 Task: Sort the products by best match.
Action: Mouse moved to (53, 354)
Screenshot: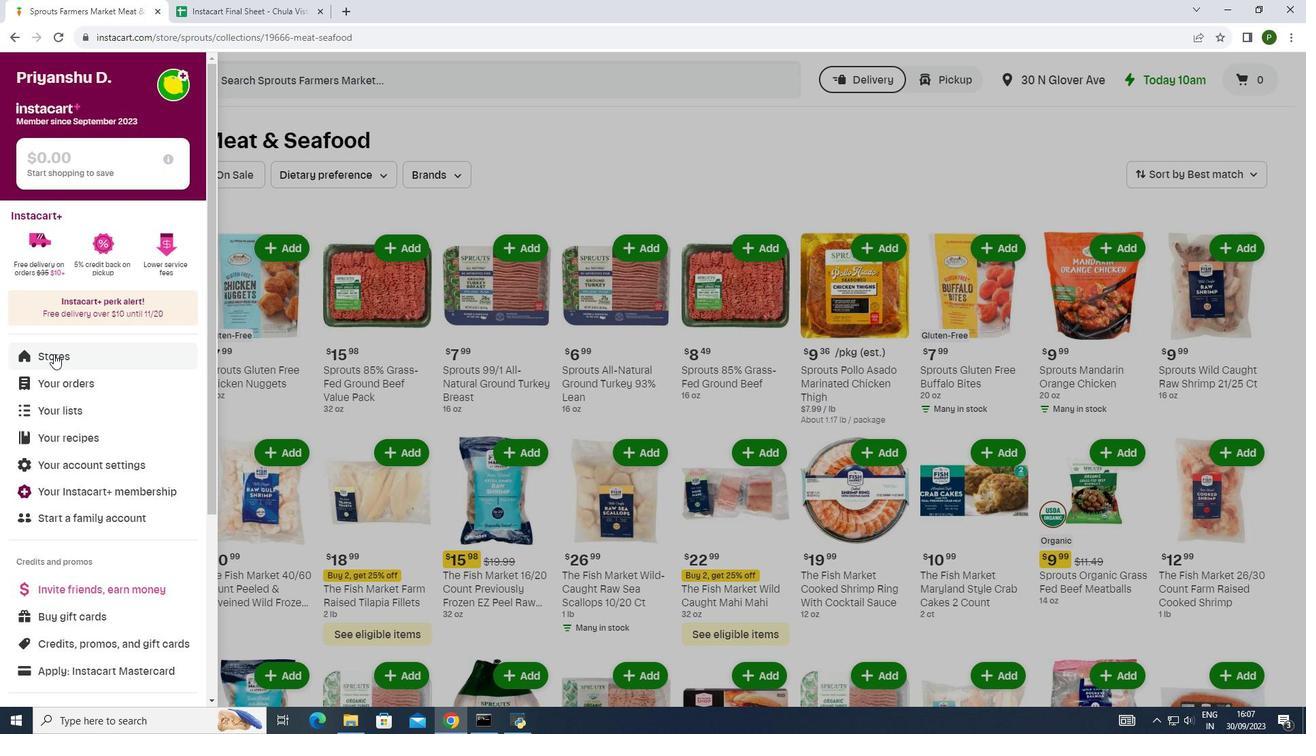 
Action: Mouse pressed left at (53, 354)
Screenshot: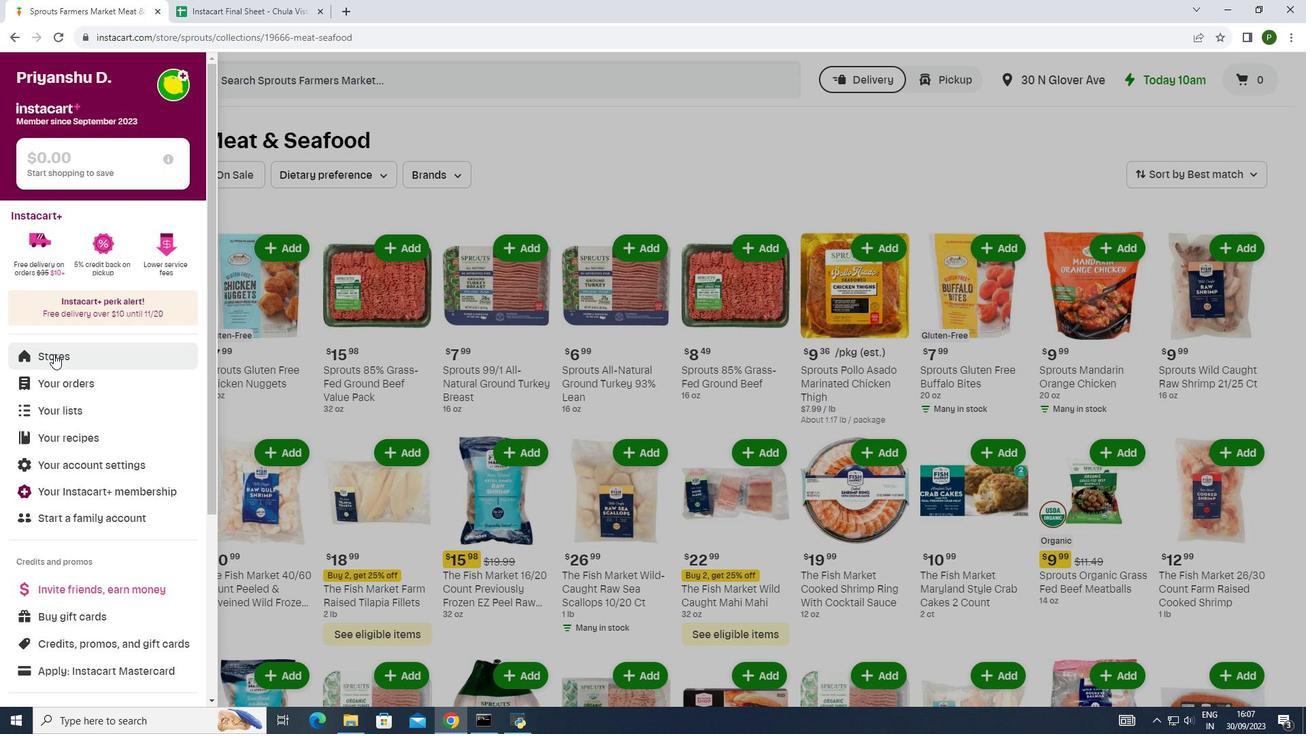 
Action: Mouse moved to (306, 146)
Screenshot: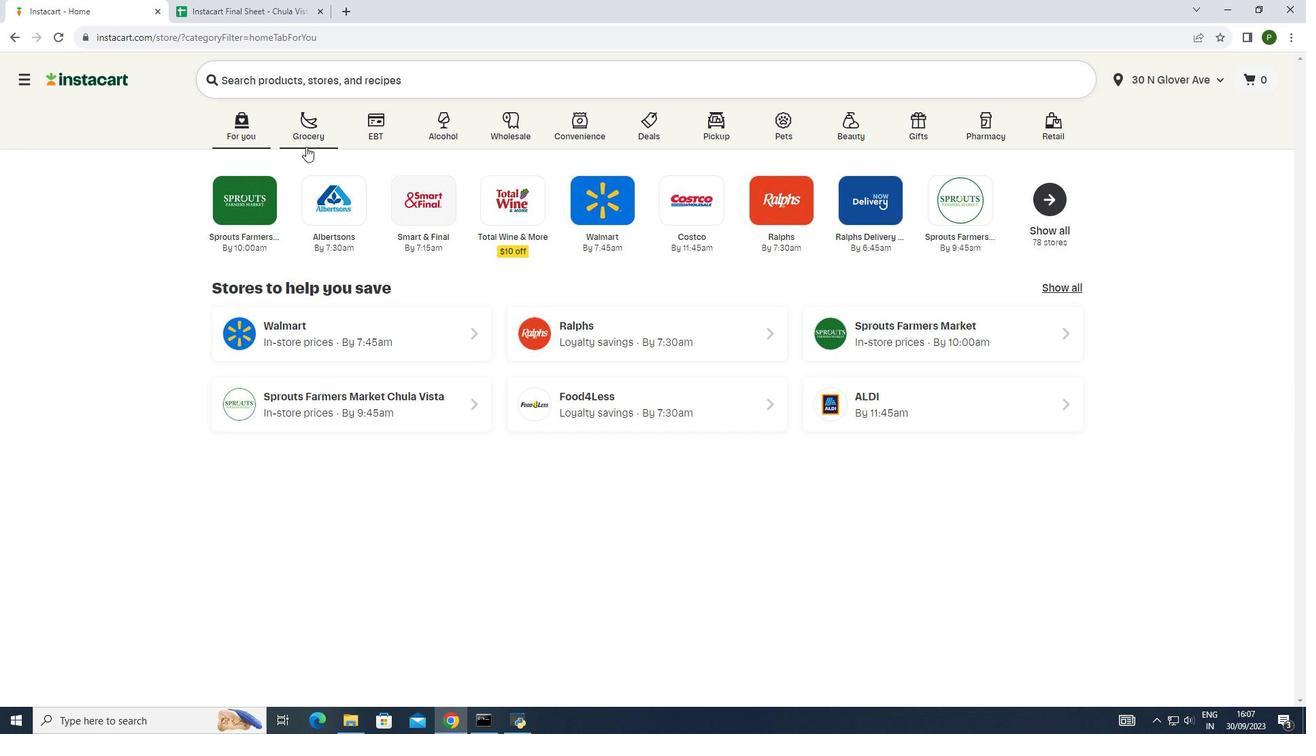 
Action: Mouse pressed left at (306, 146)
Screenshot: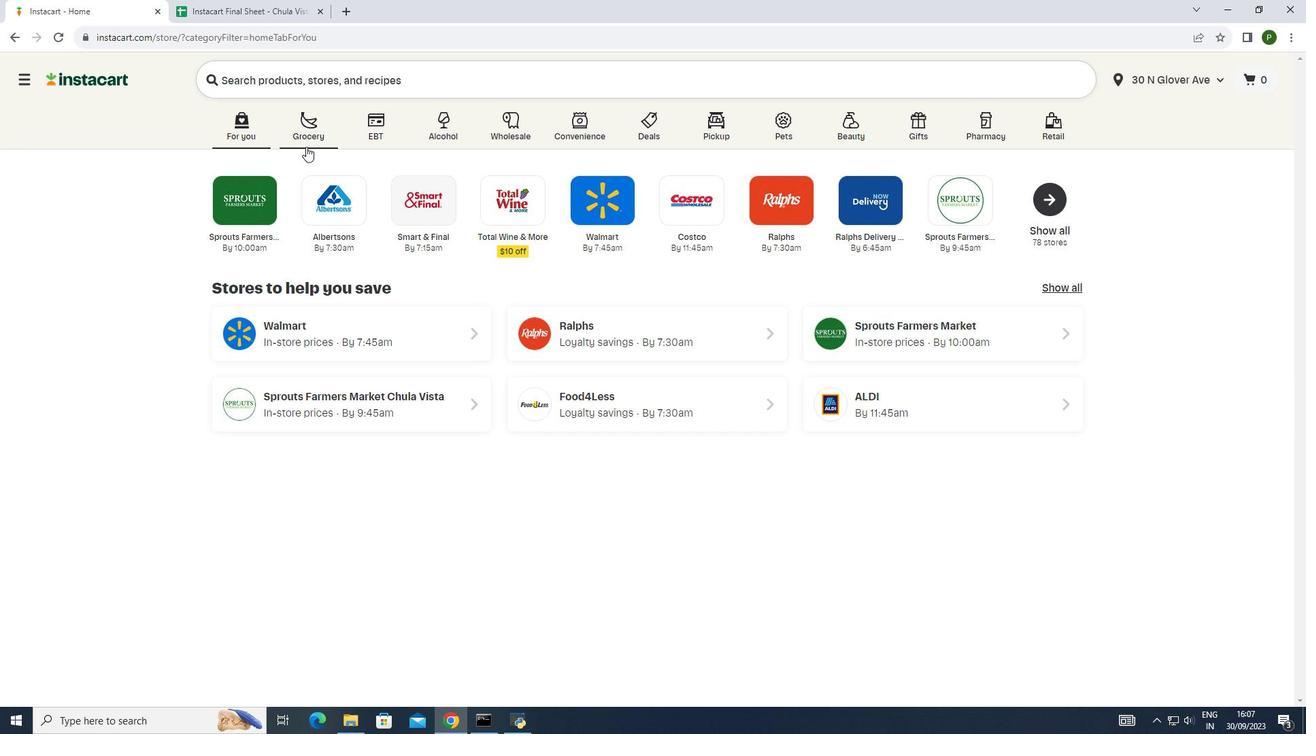 
Action: Mouse pressed left at (306, 146)
Screenshot: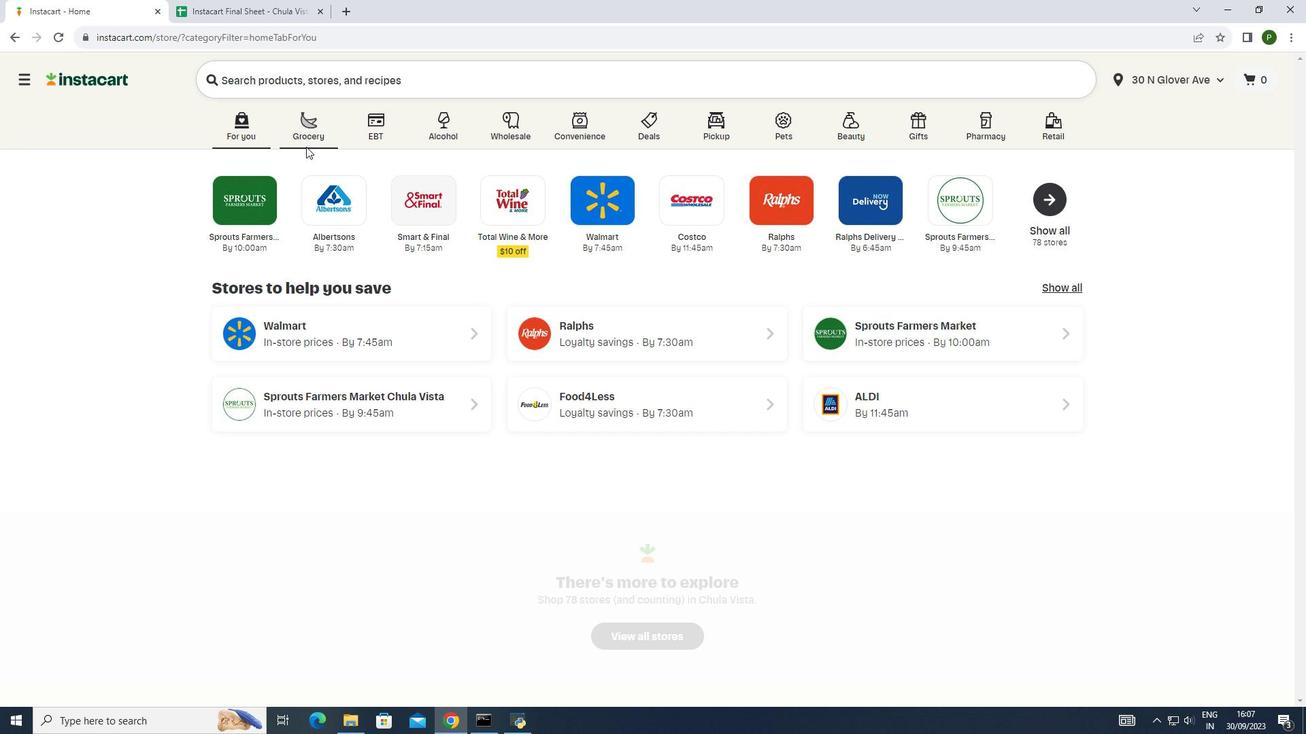 
Action: Mouse moved to (721, 212)
Screenshot: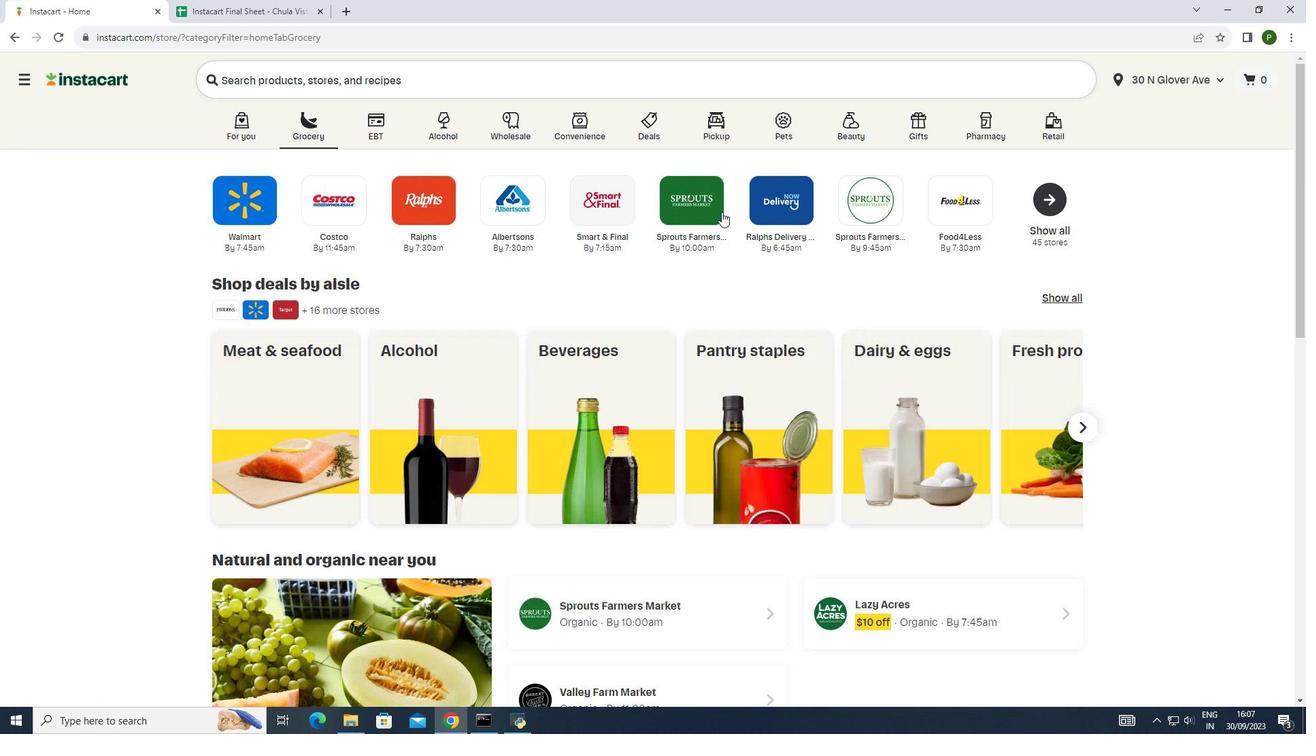 
Action: Mouse pressed left at (721, 212)
Screenshot: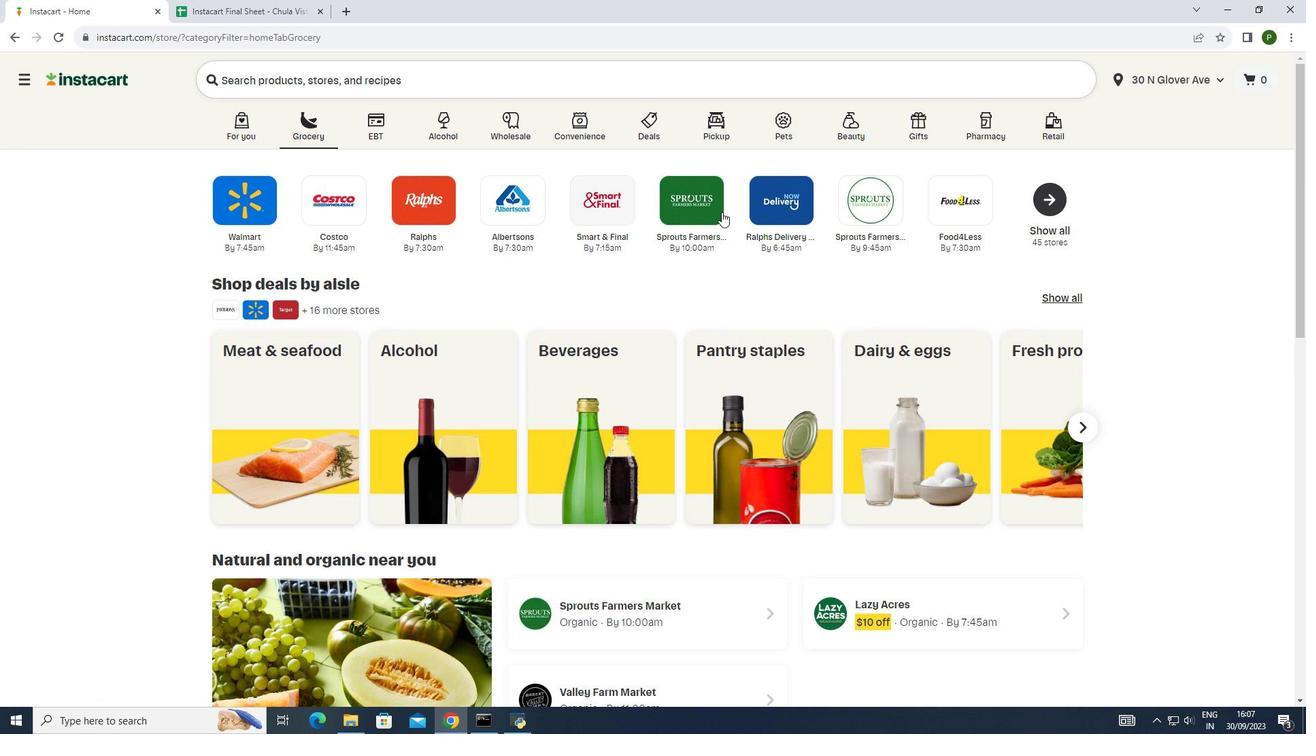 
Action: Mouse pressed left at (721, 212)
Screenshot: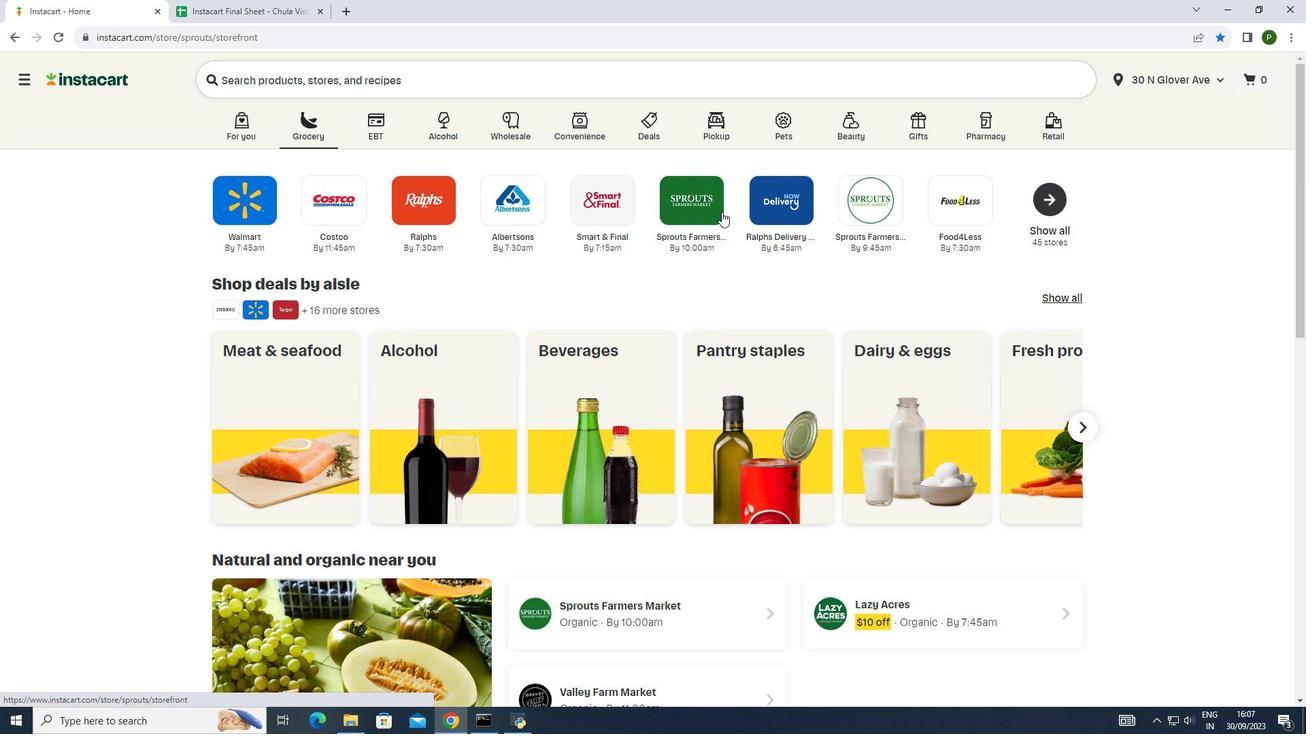 
Action: Mouse moved to (97, 370)
Screenshot: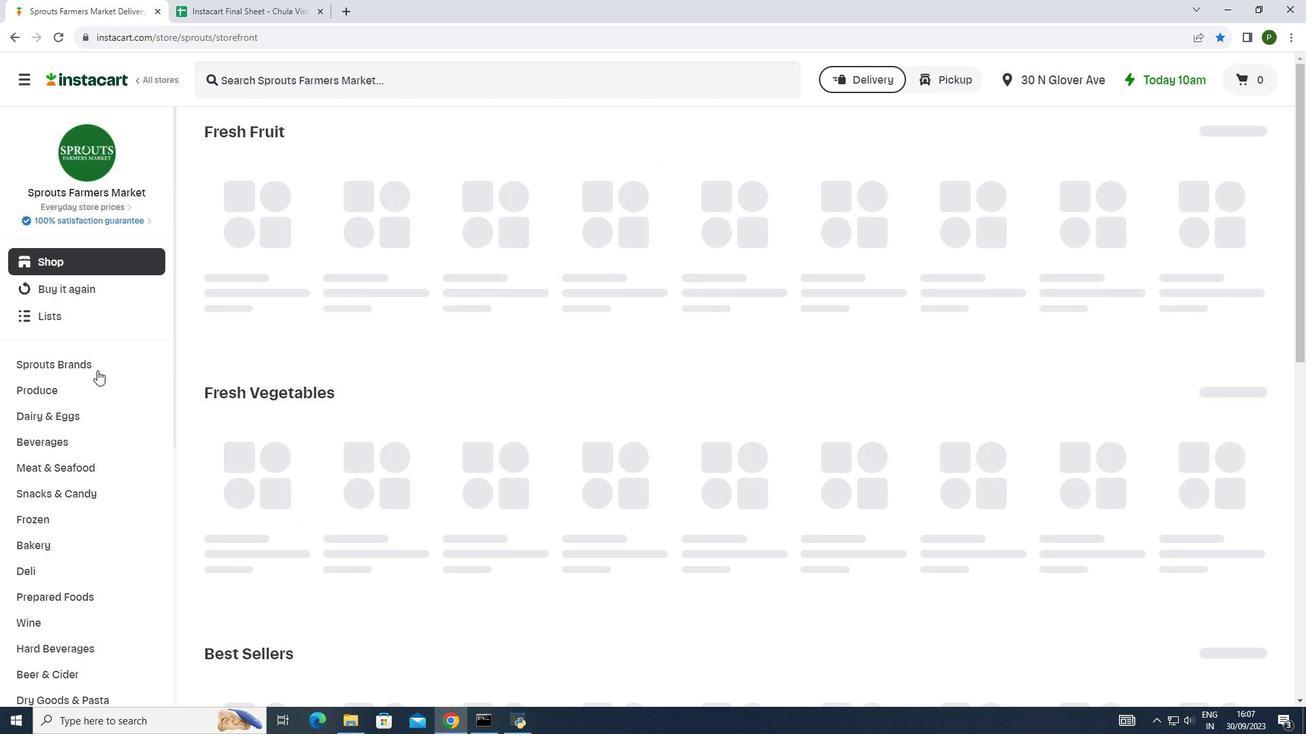 
Action: Mouse pressed left at (97, 370)
Screenshot: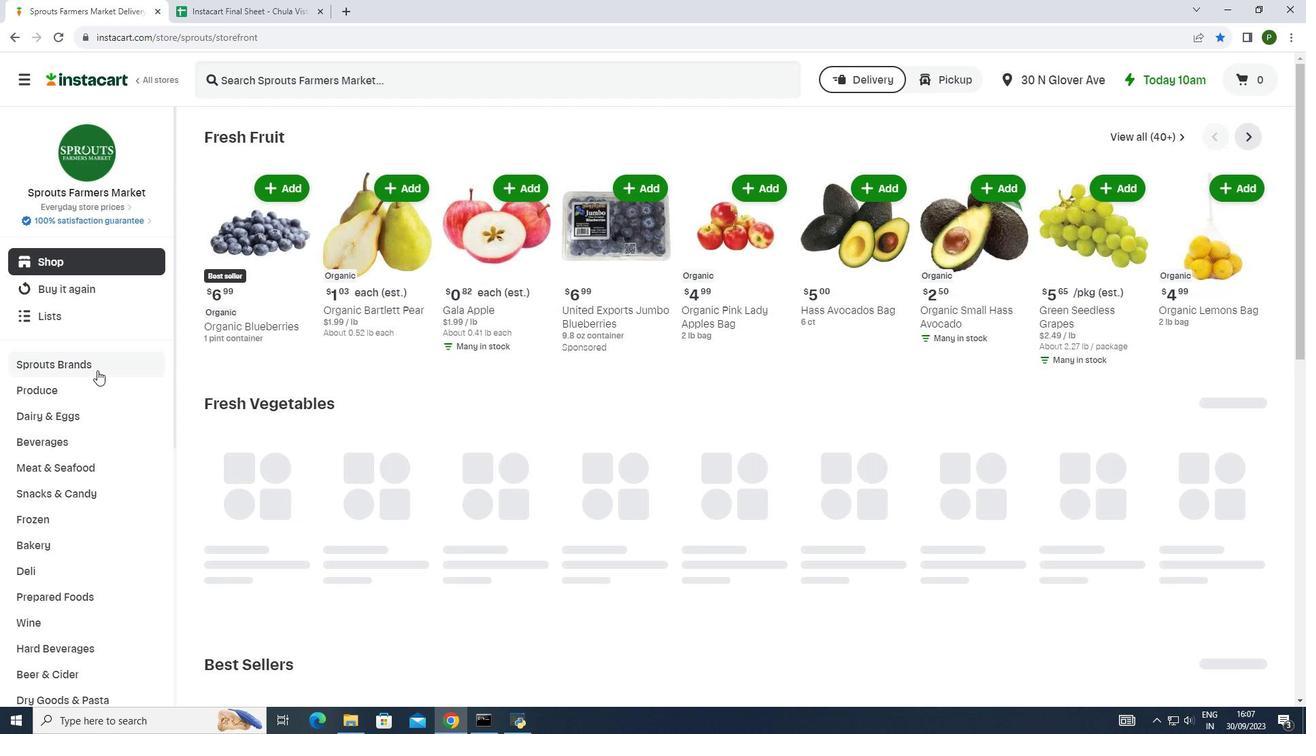 
Action: Mouse moved to (74, 414)
Screenshot: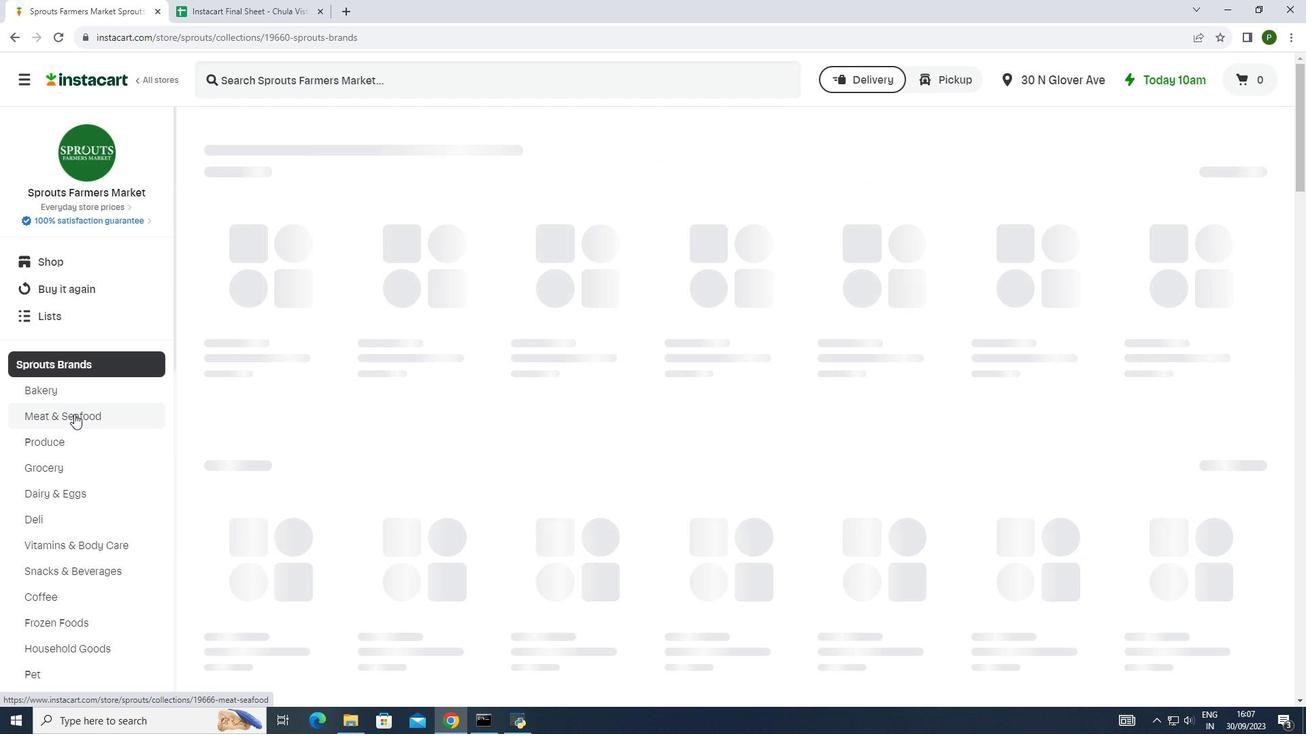 
Action: Mouse pressed left at (74, 414)
Screenshot: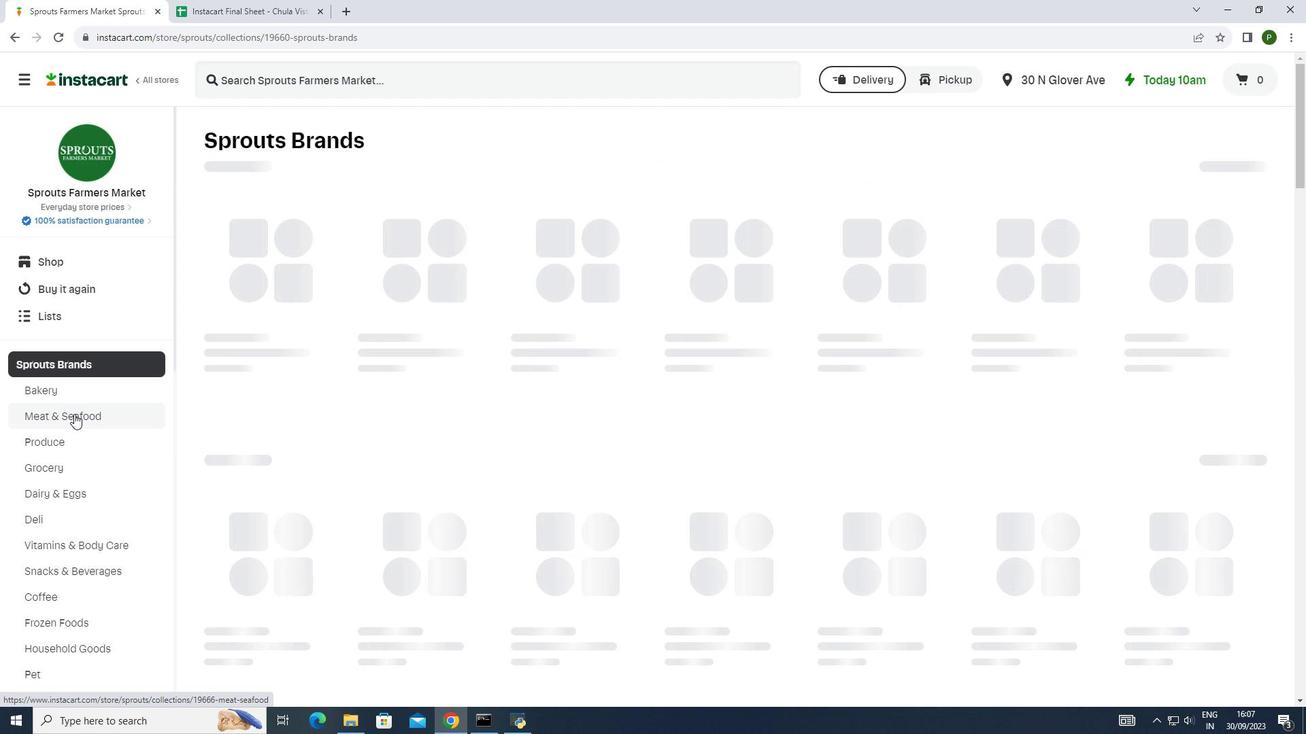 
Action: Mouse moved to (1130, 170)
Screenshot: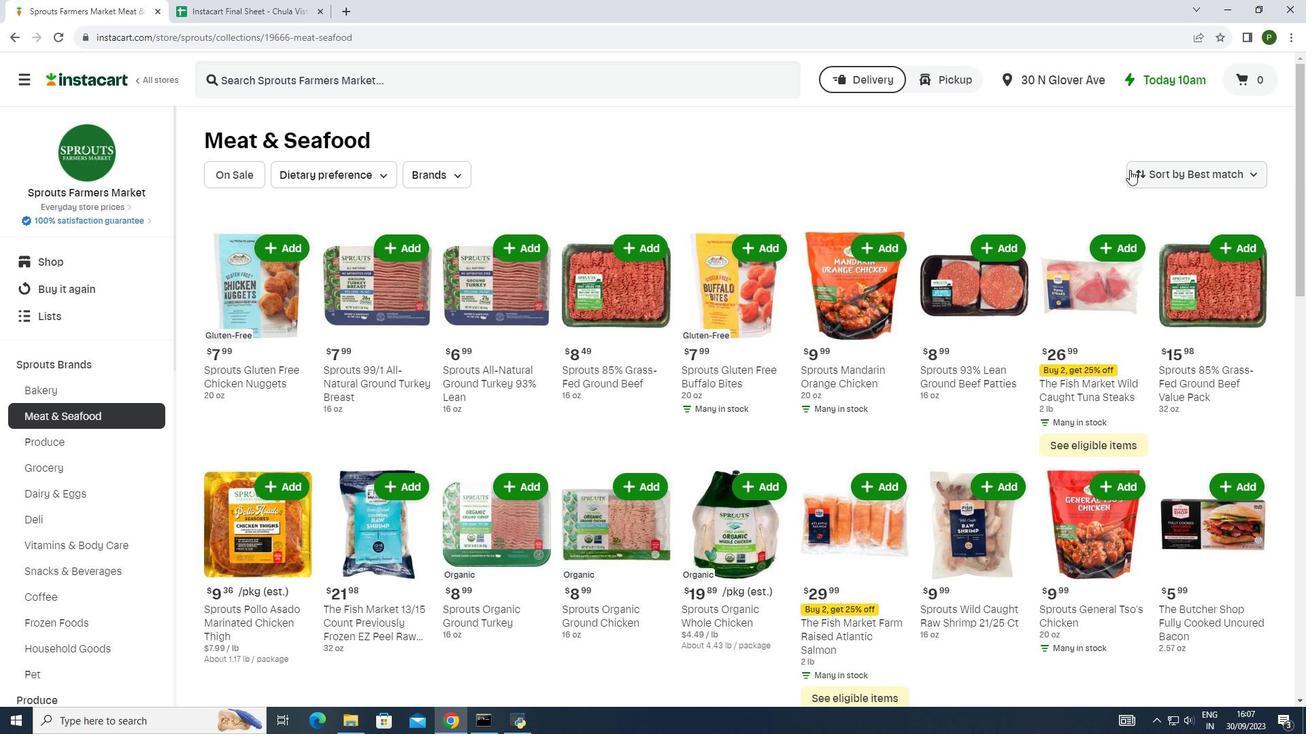 
Action: Mouse pressed left at (1130, 170)
Screenshot: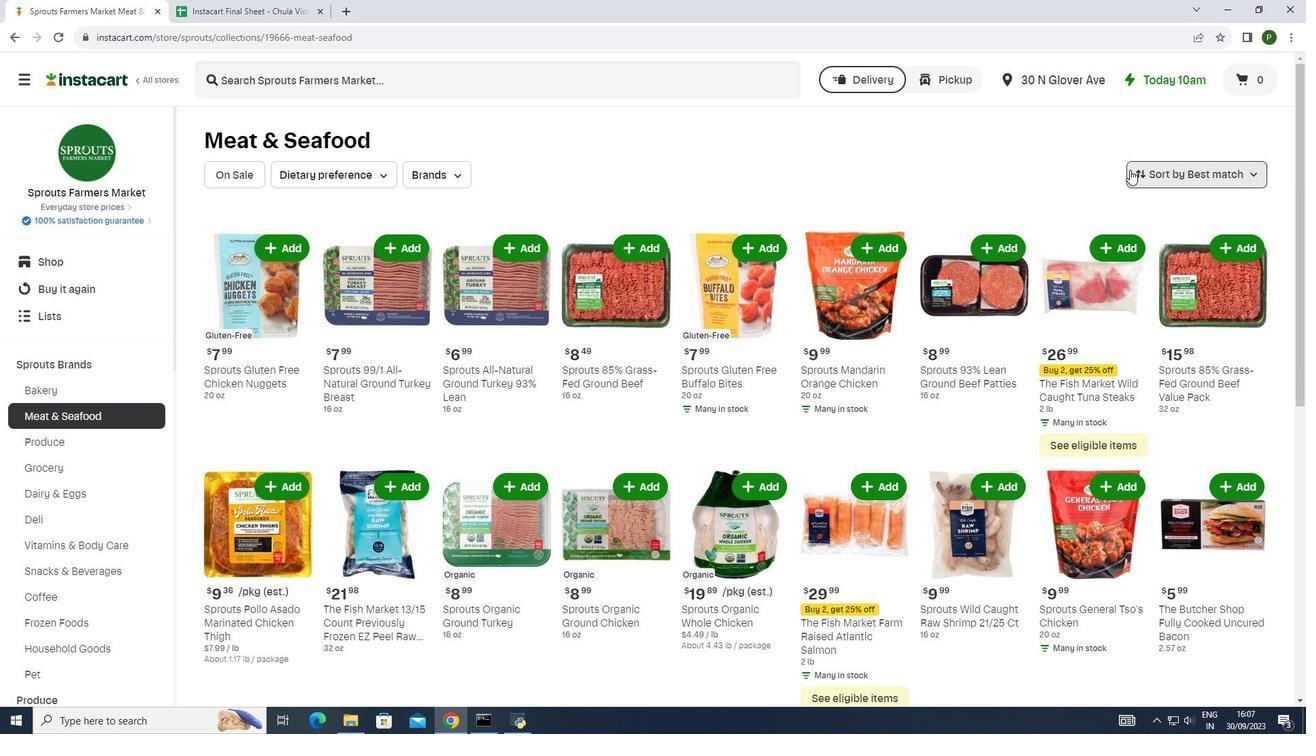 
Action: Mouse moved to (1145, 211)
Screenshot: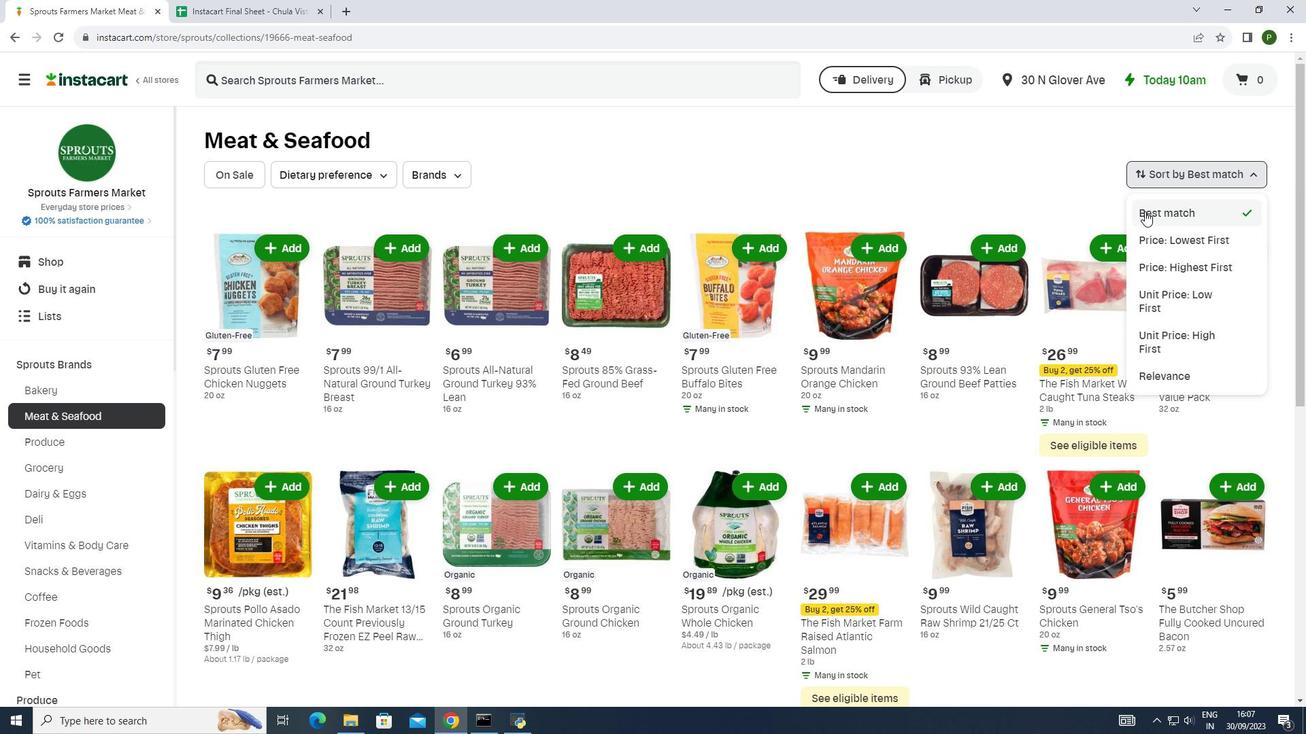 
Action: Mouse pressed left at (1145, 211)
Screenshot: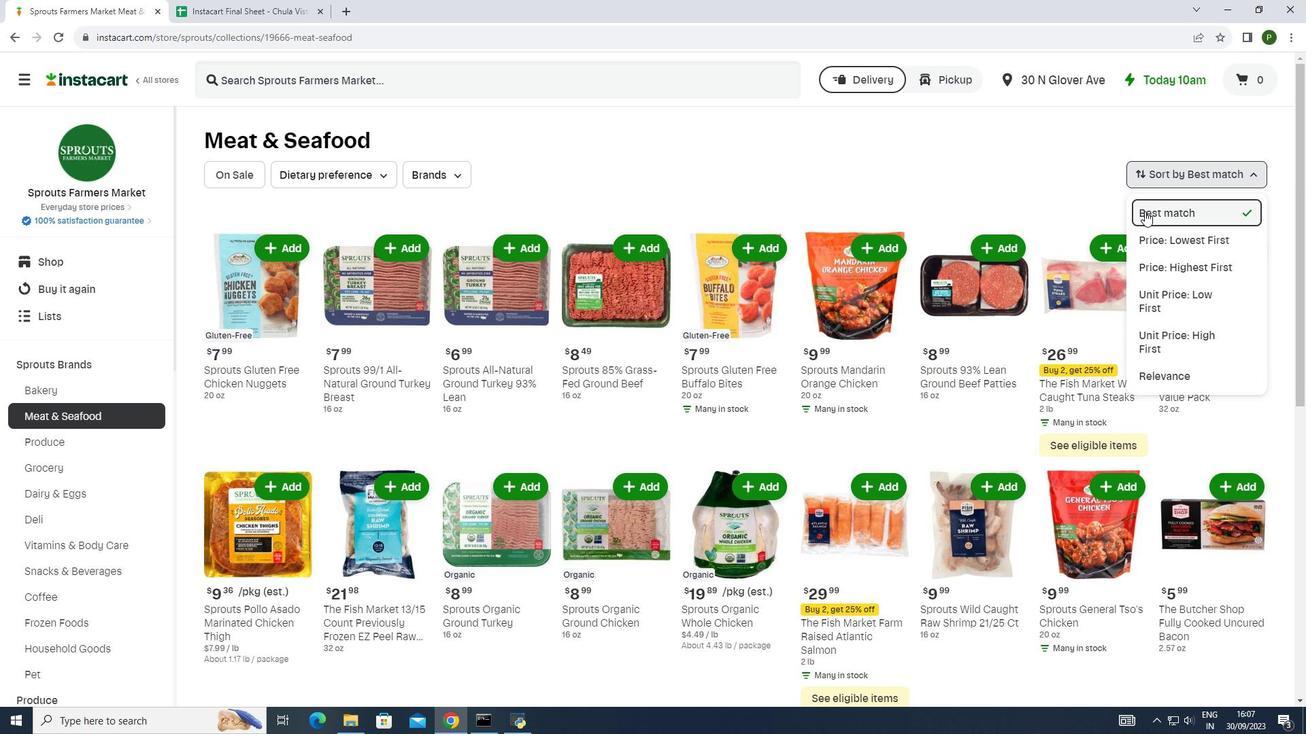
Action: Mouse moved to (1136, 210)
Screenshot: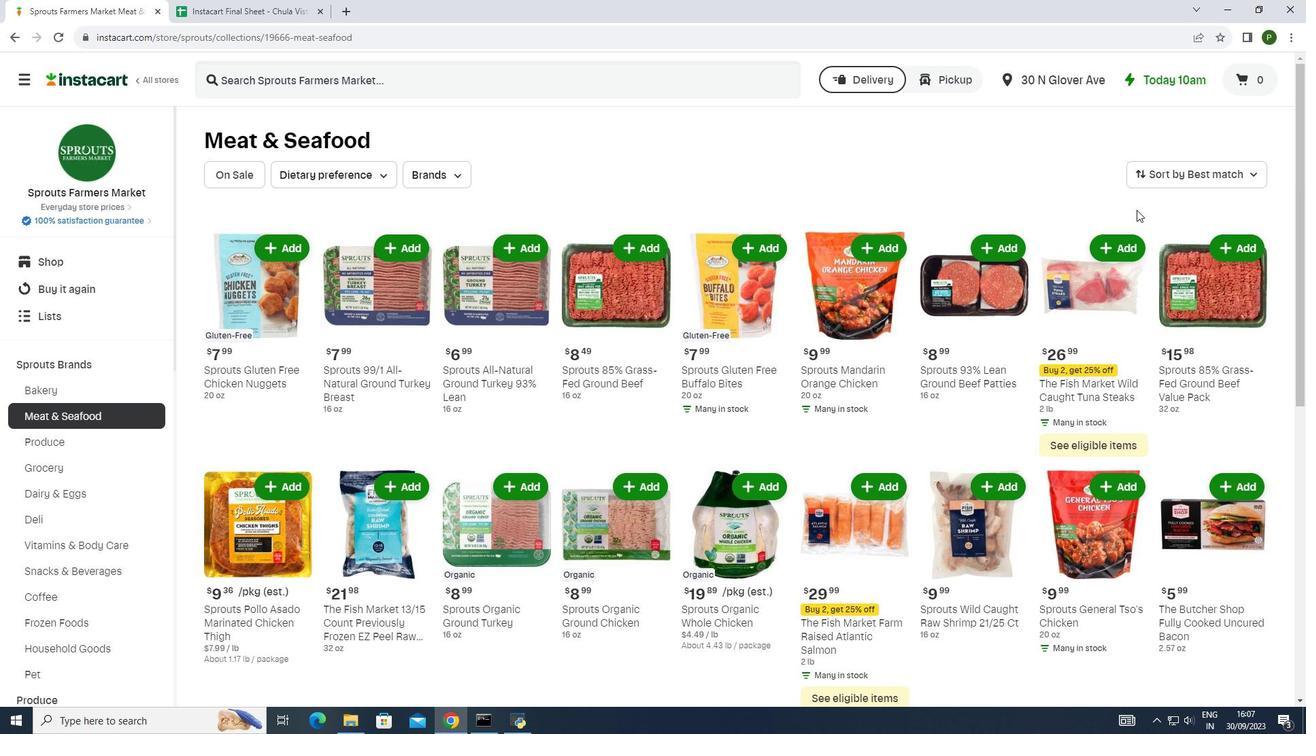 
